 Task: Move the task Implement a new cloud-based accounting system for a company to the section Done in the project AgileKite and filter the tasks in the project by Due this week
Action: Mouse moved to (86, 300)
Screenshot: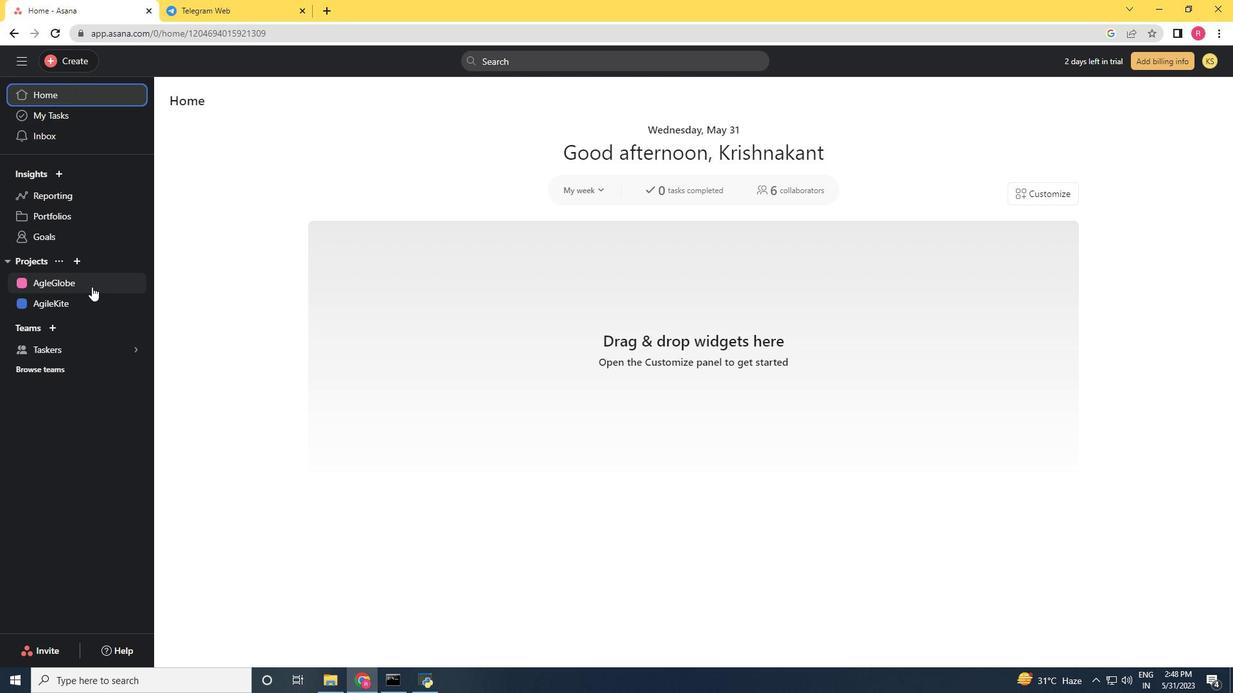 
Action: Mouse pressed left at (86, 300)
Screenshot: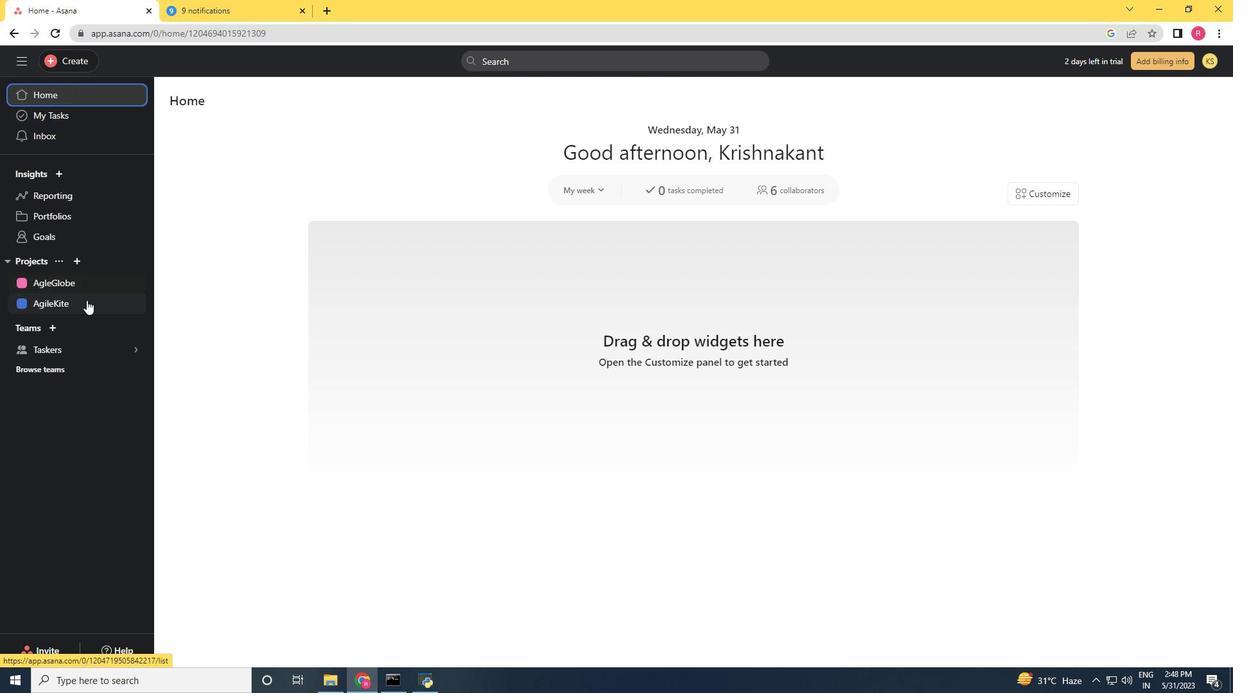 
Action: Mouse moved to (693, 237)
Screenshot: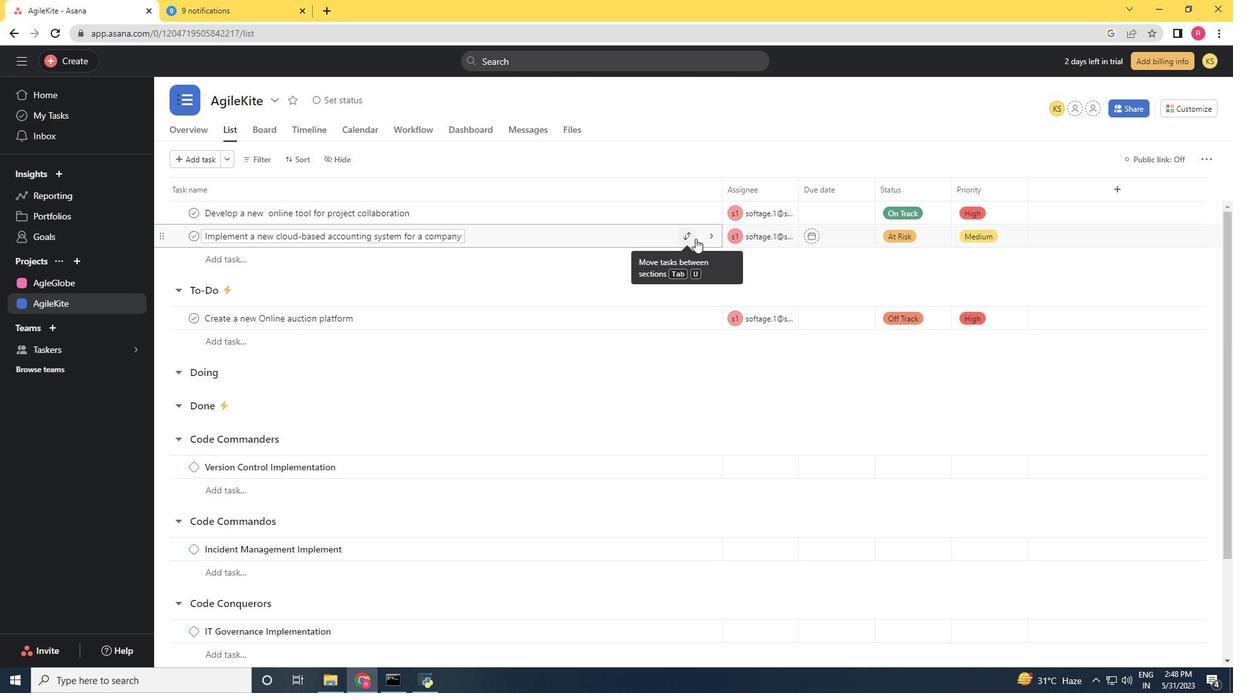 
Action: Mouse pressed left at (693, 237)
Screenshot: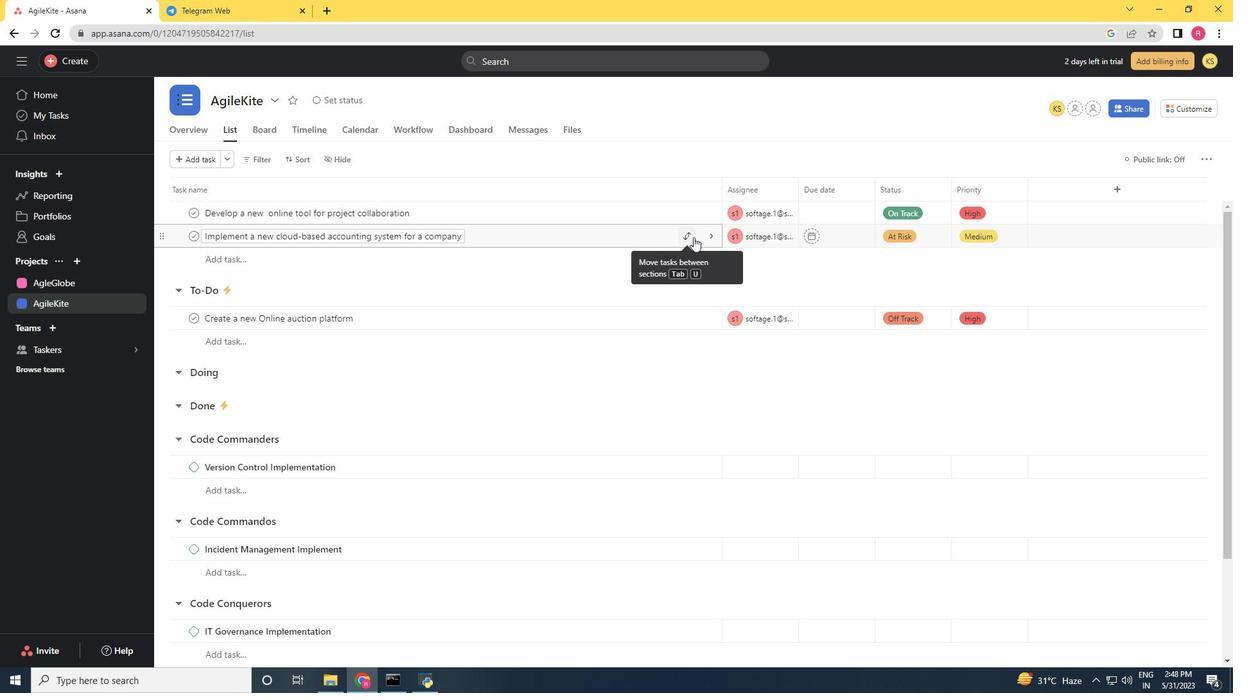
Action: Mouse moved to (608, 355)
Screenshot: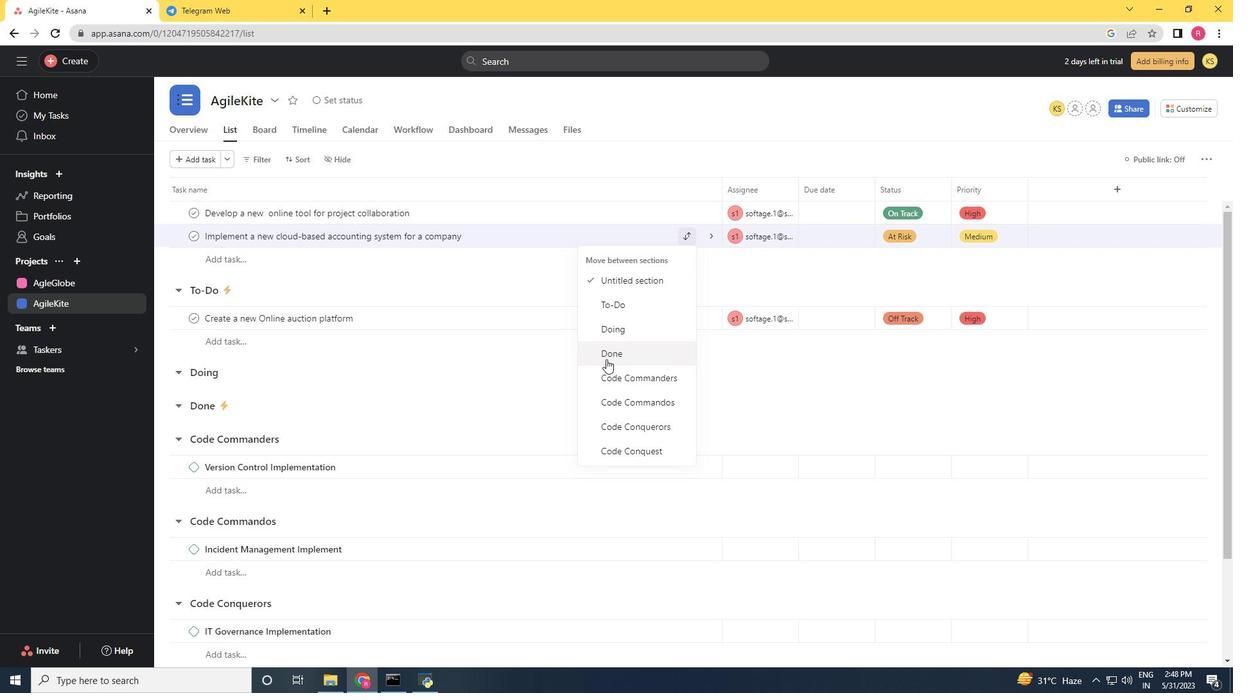 
Action: Mouse pressed left at (608, 355)
Screenshot: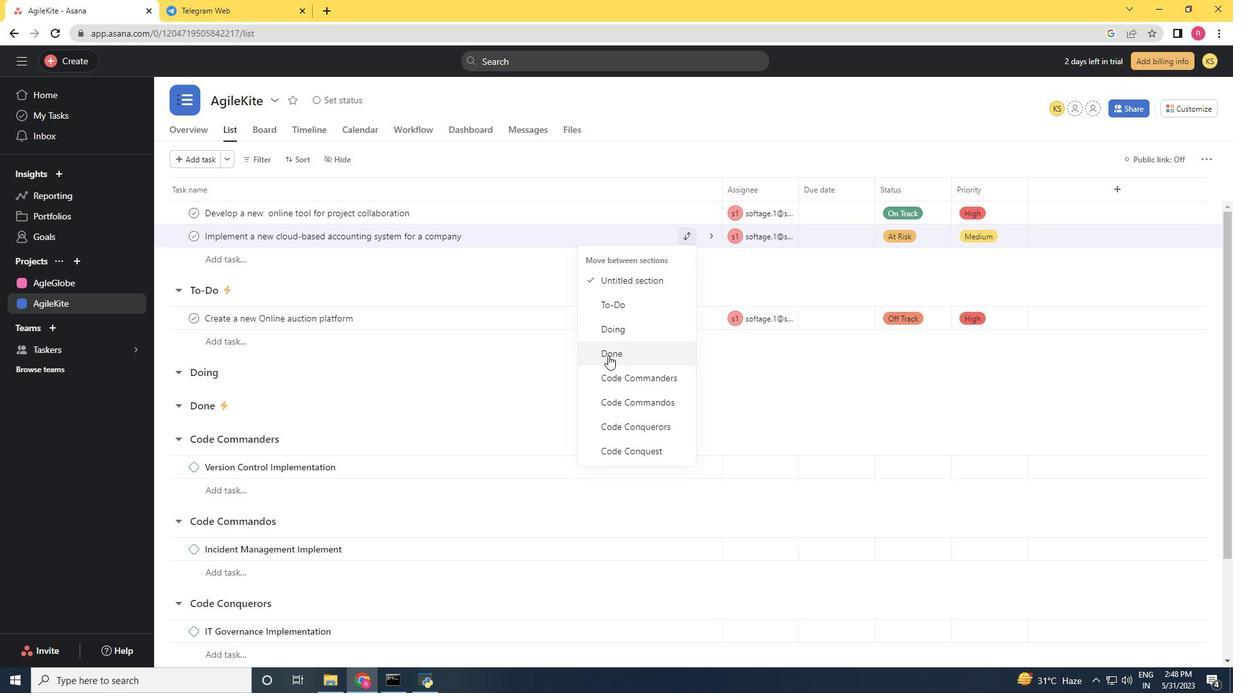 
Action: Mouse moved to (248, 154)
Screenshot: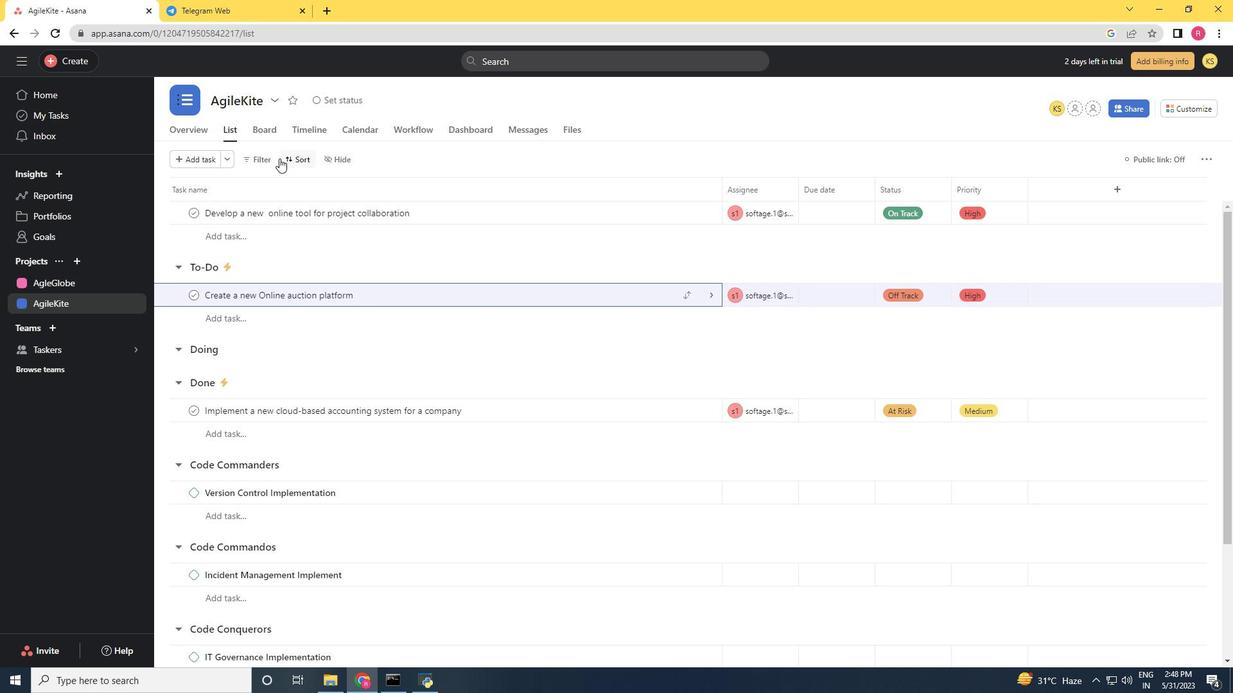 
Action: Mouse pressed left at (248, 154)
Screenshot: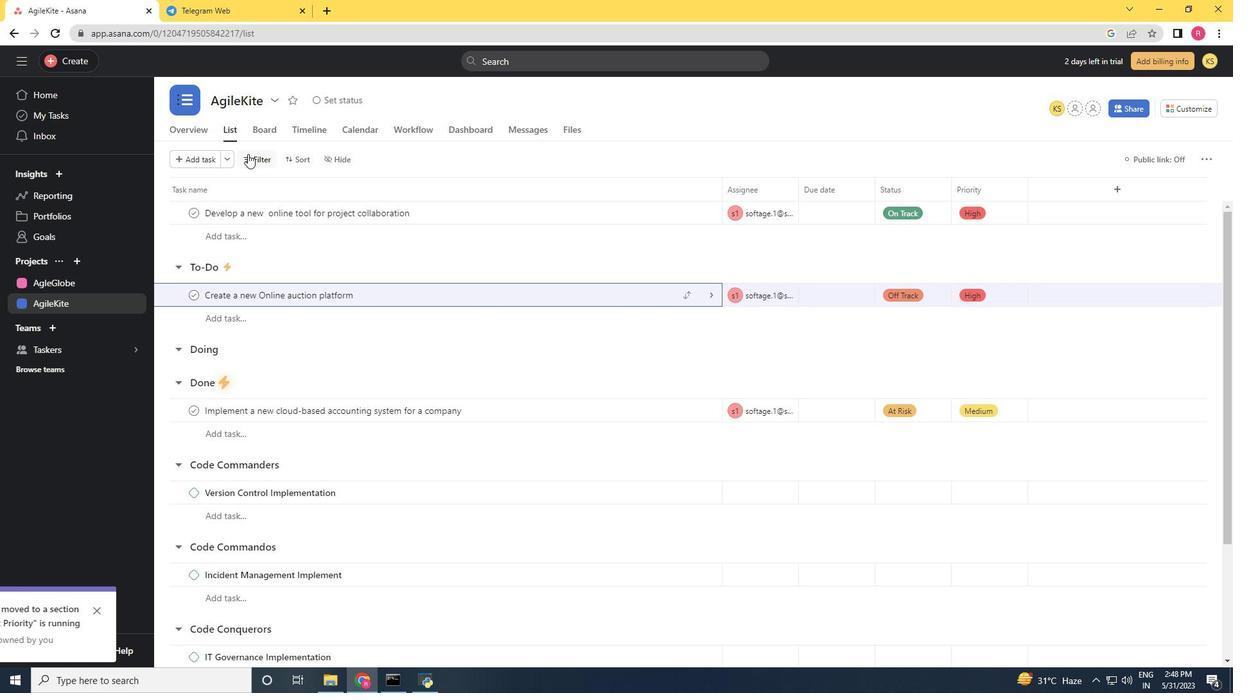 
Action: Mouse moved to (487, 215)
Screenshot: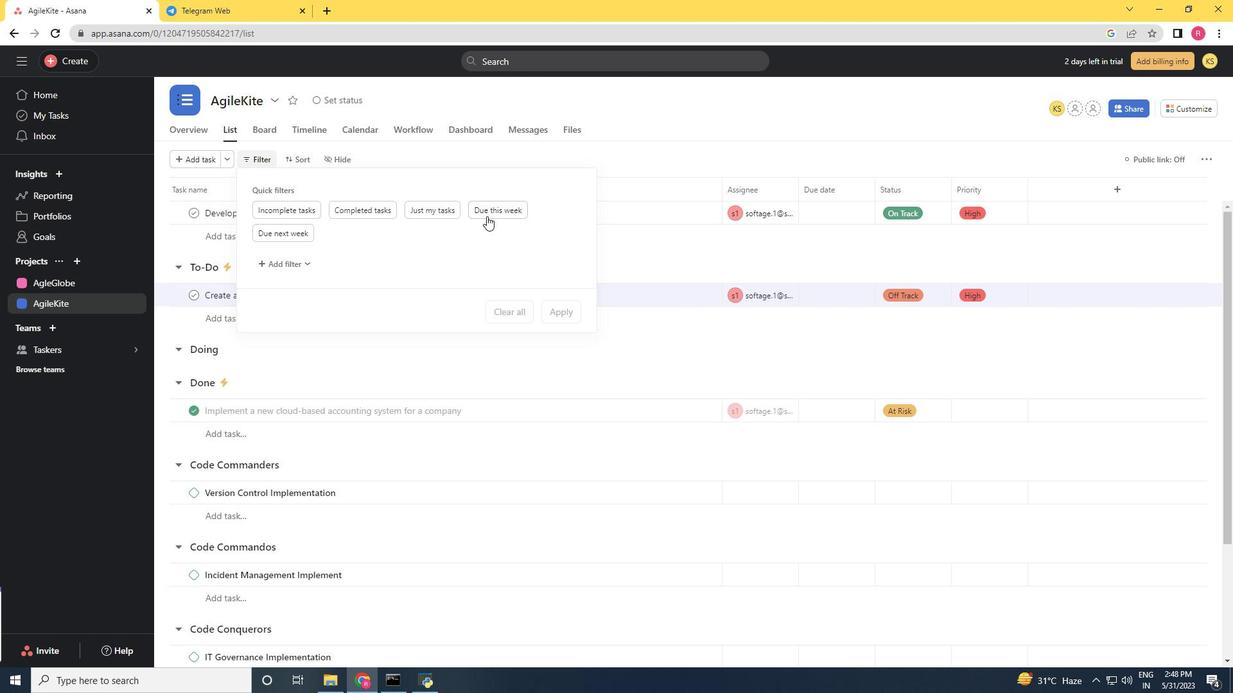 
Action: Mouse pressed left at (487, 215)
Screenshot: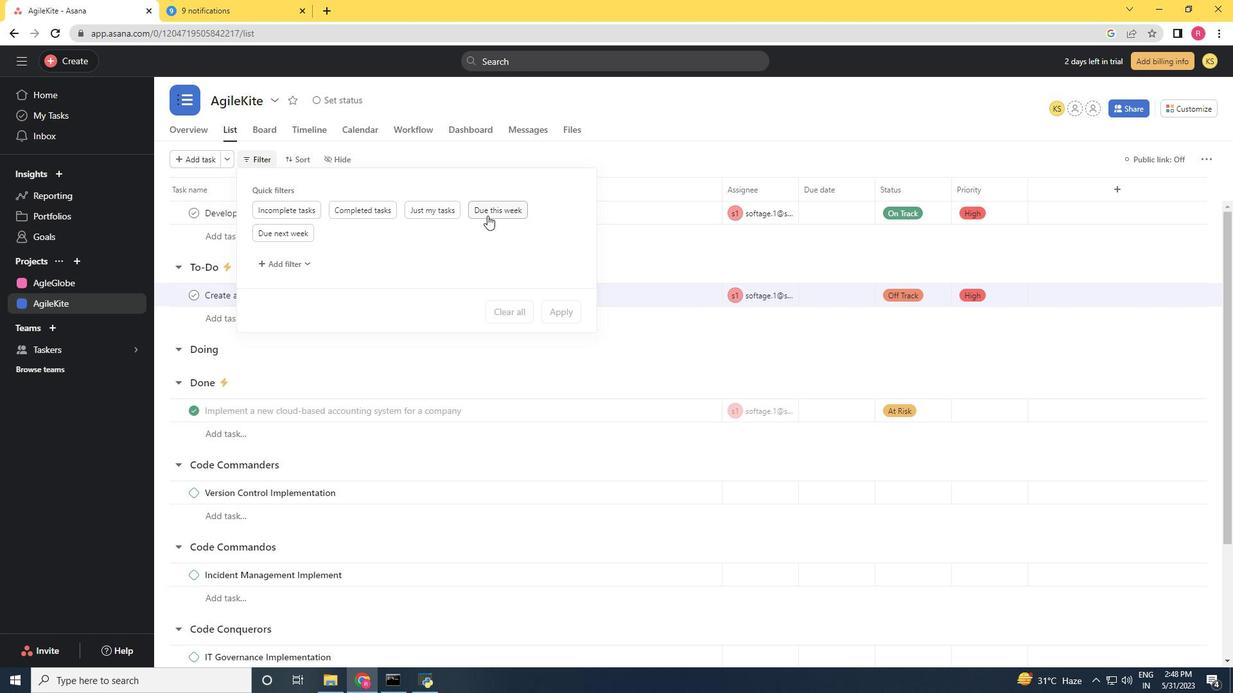 
Action: Mouse moved to (483, 215)
Screenshot: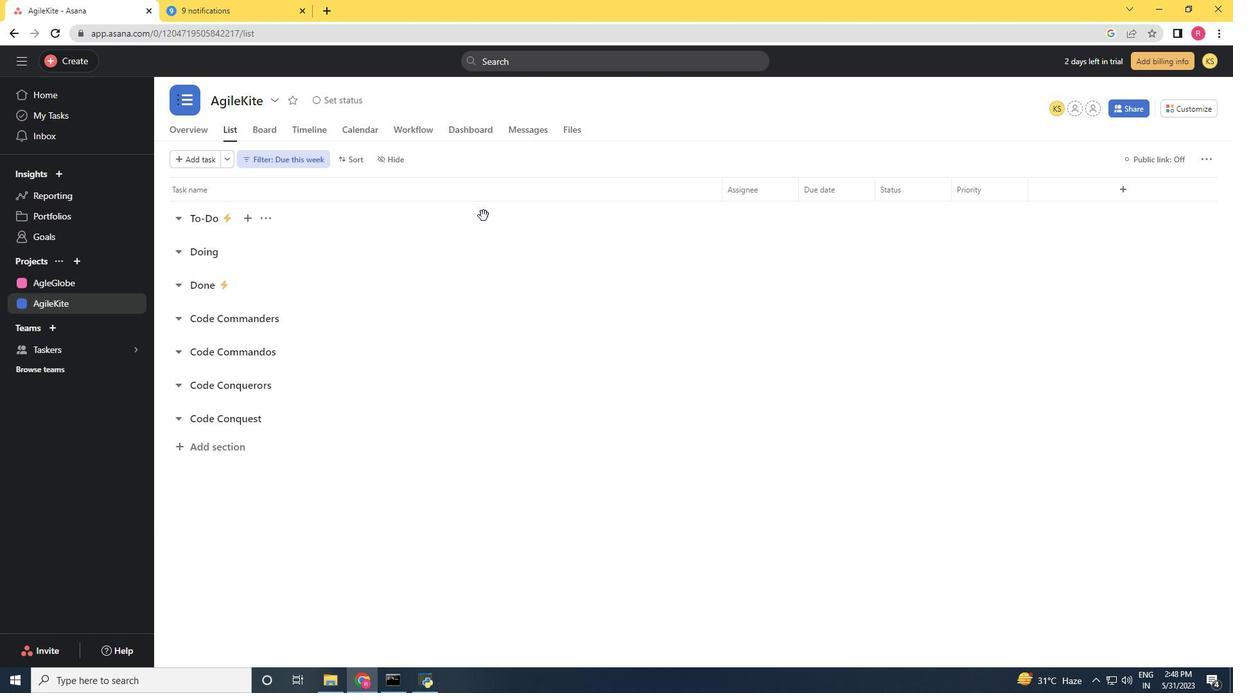 
